 Task: Look for products in the category "Chardonnay" from Barrelstone only.
Action: Mouse moved to (750, 235)
Screenshot: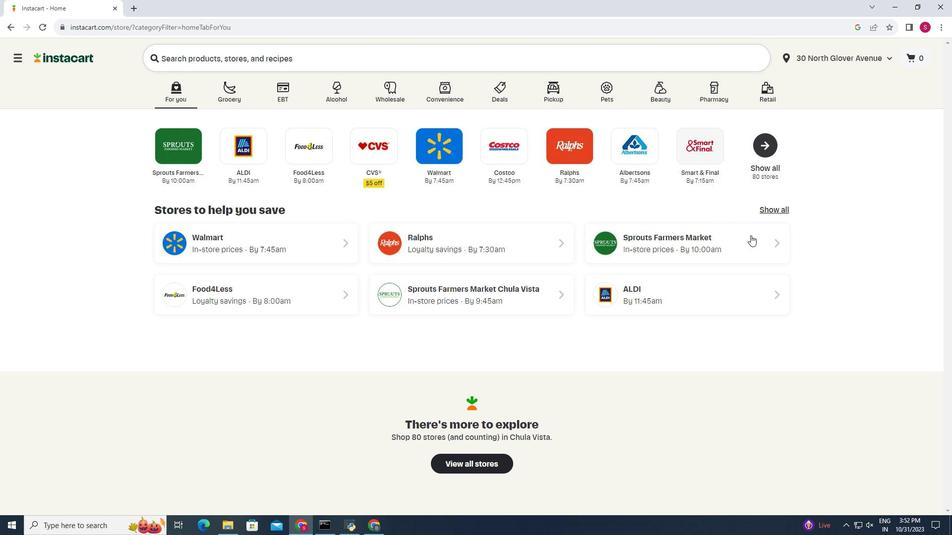 
Action: Mouse pressed left at (750, 235)
Screenshot: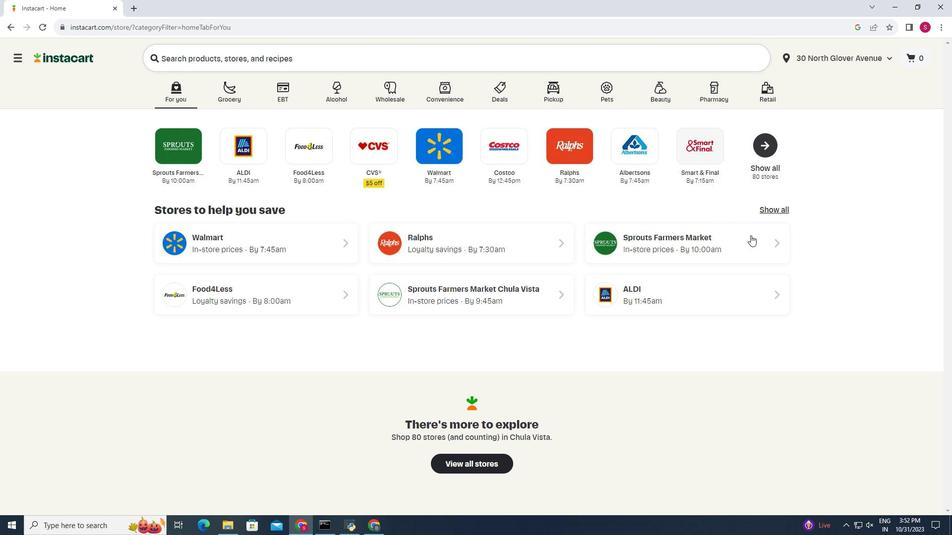 
Action: Mouse moved to (22, 474)
Screenshot: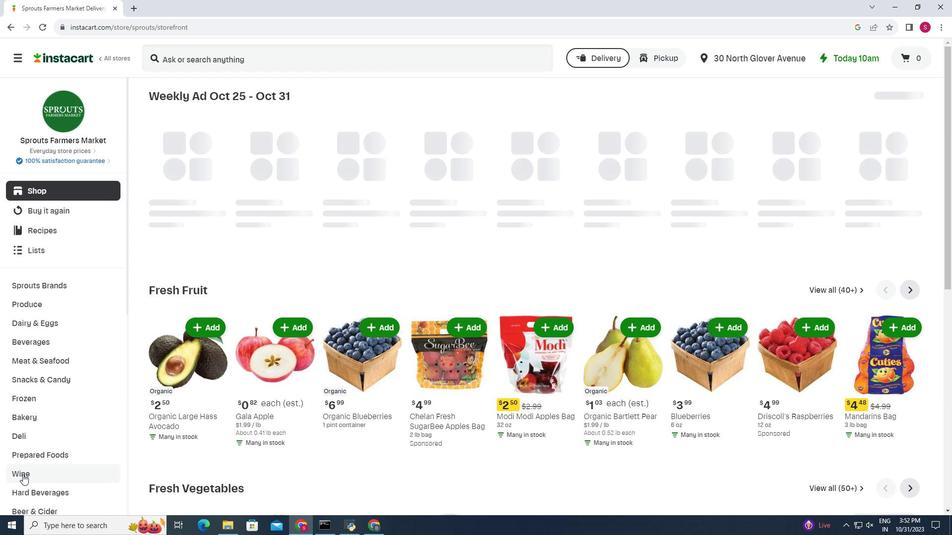 
Action: Mouse pressed left at (22, 474)
Screenshot: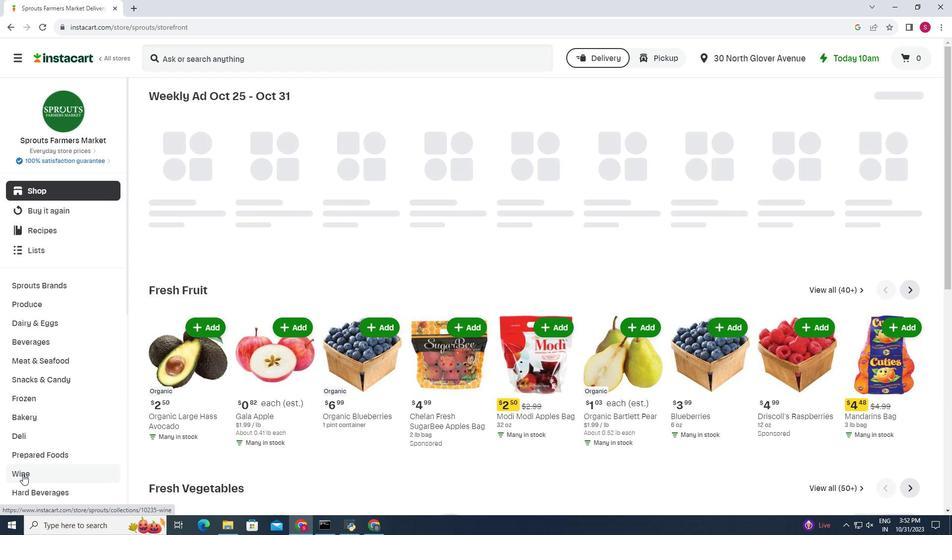 
Action: Mouse moved to (256, 126)
Screenshot: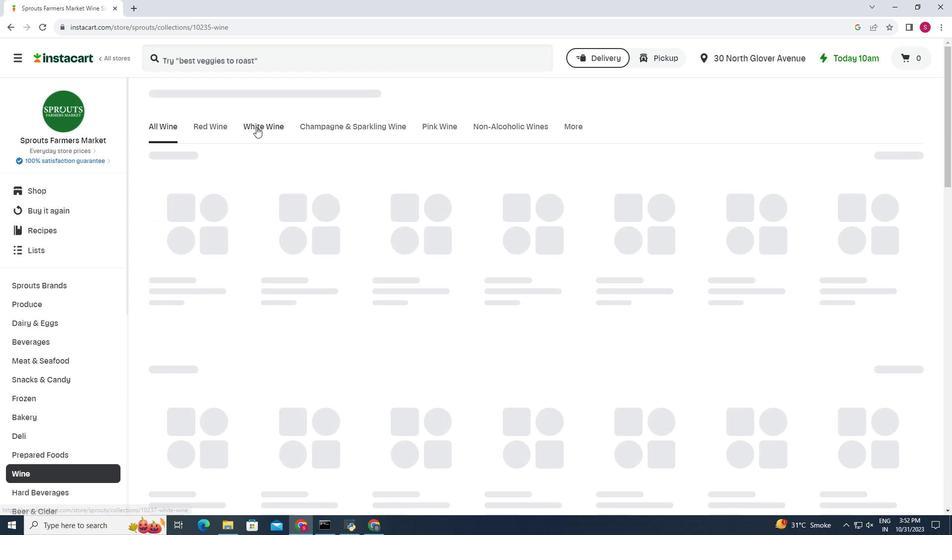 
Action: Mouse pressed left at (256, 126)
Screenshot: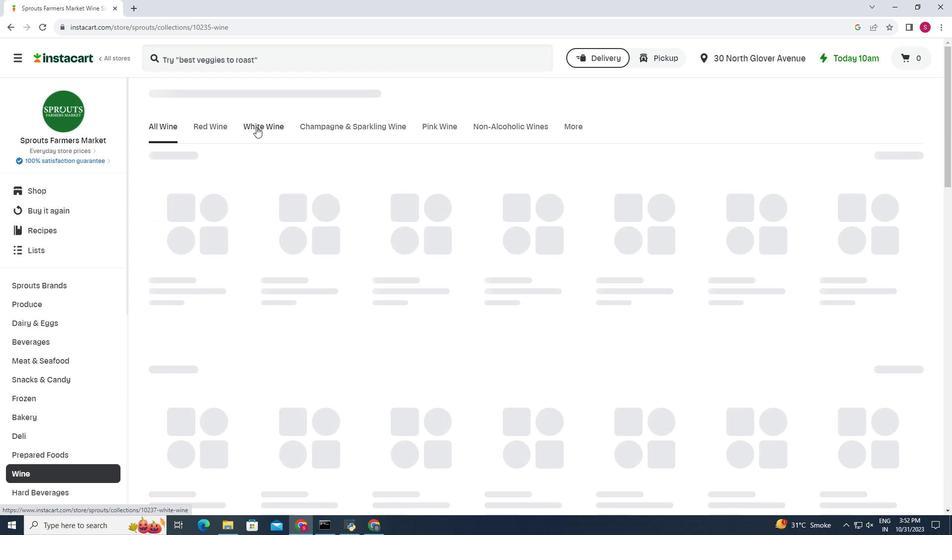 
Action: Mouse moved to (318, 156)
Screenshot: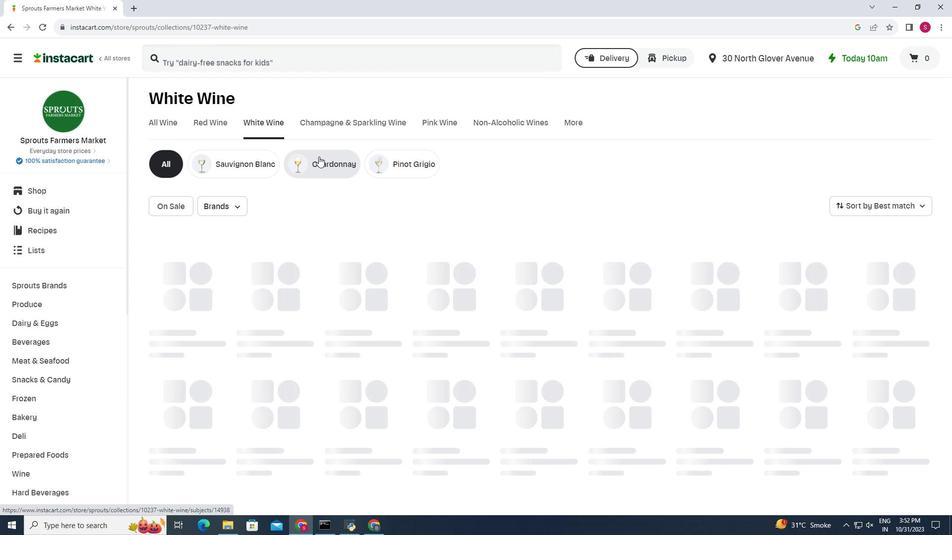 
Action: Mouse pressed left at (318, 156)
Screenshot: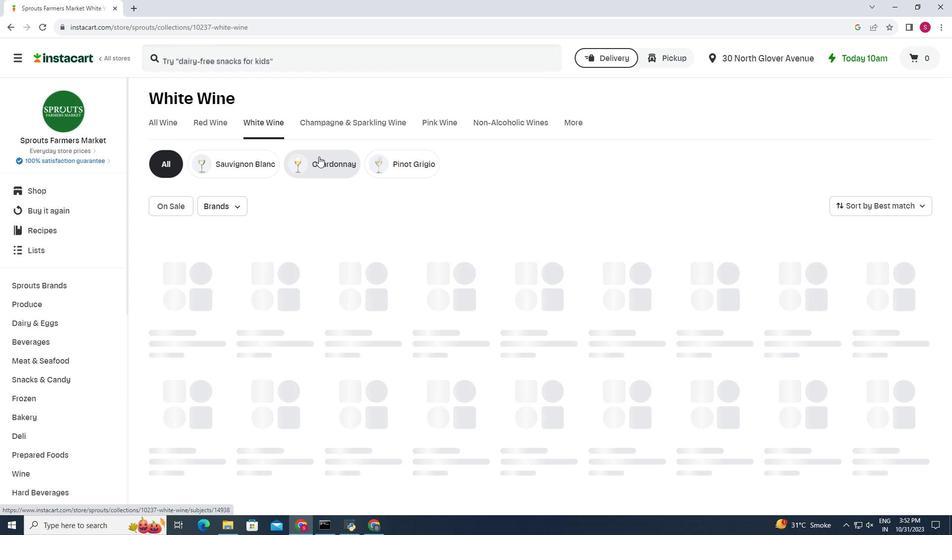 
Action: Mouse moved to (211, 202)
Screenshot: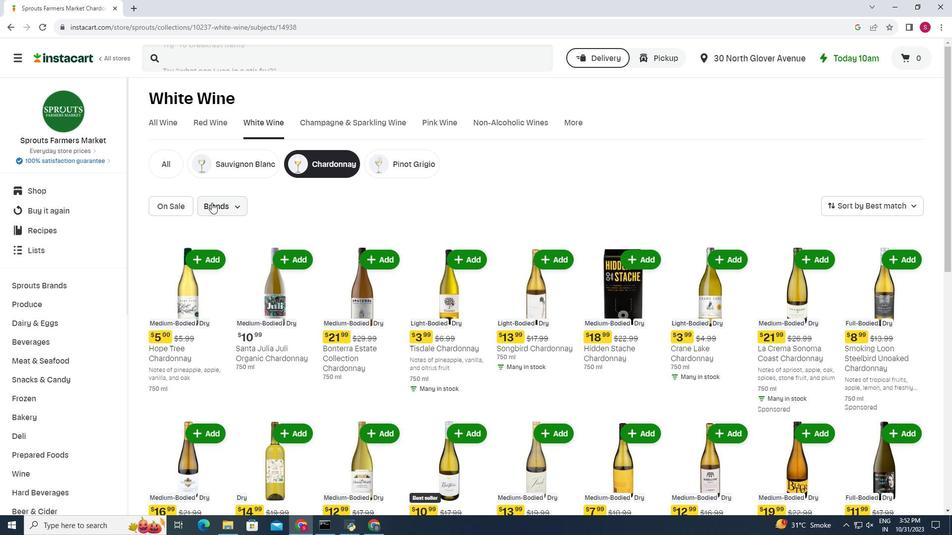 
Action: Mouse pressed left at (211, 202)
Screenshot: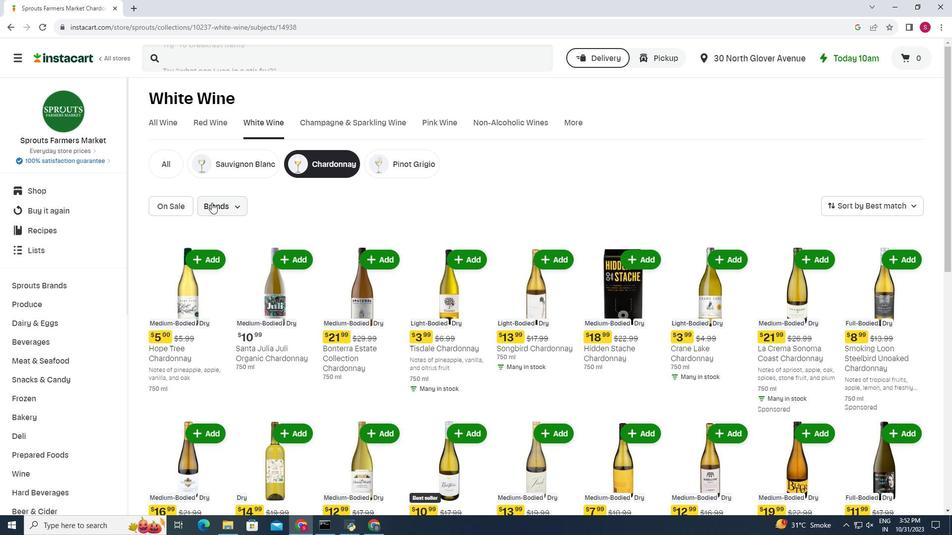 
Action: Mouse moved to (237, 256)
Screenshot: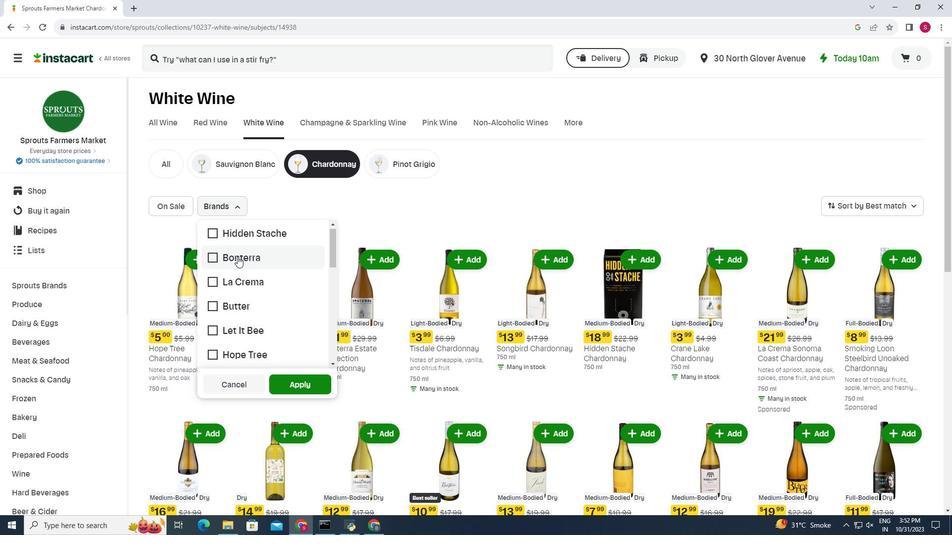 
Action: Mouse scrolled (237, 255) with delta (0, 0)
Screenshot: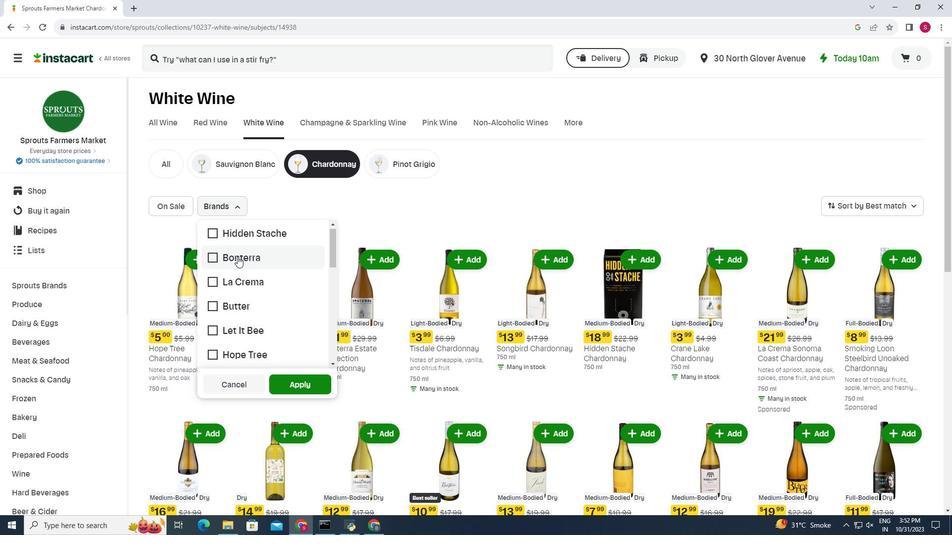
Action: Mouse moved to (237, 256)
Screenshot: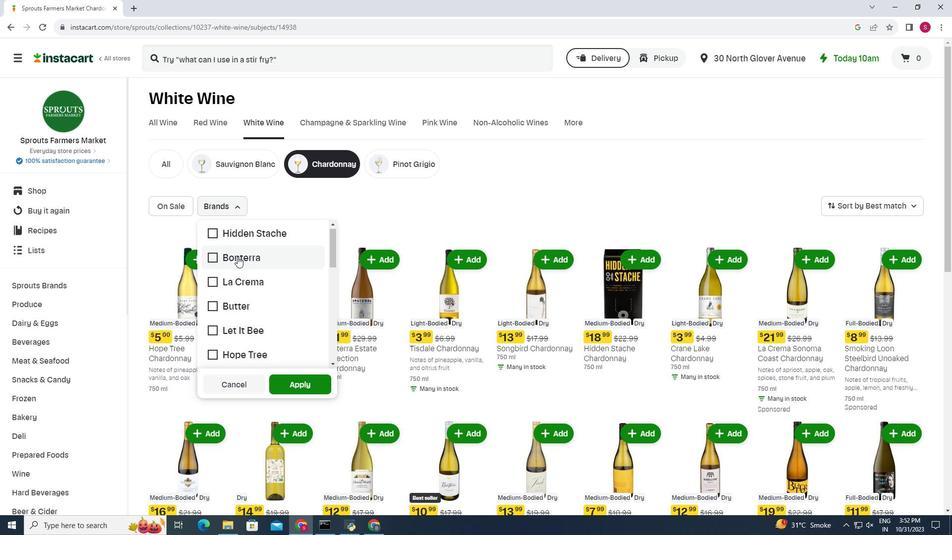 
Action: Mouse scrolled (237, 256) with delta (0, 0)
Screenshot: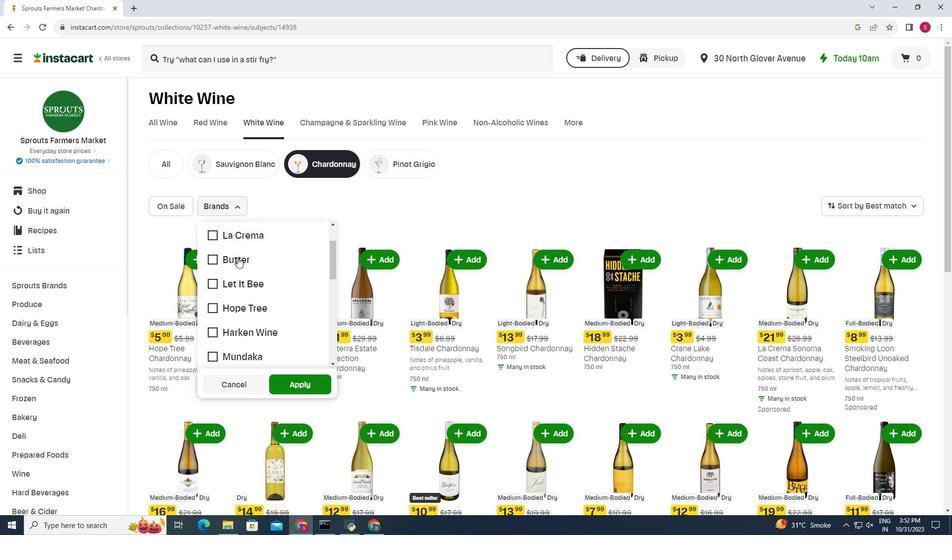 
Action: Mouse moved to (239, 257)
Screenshot: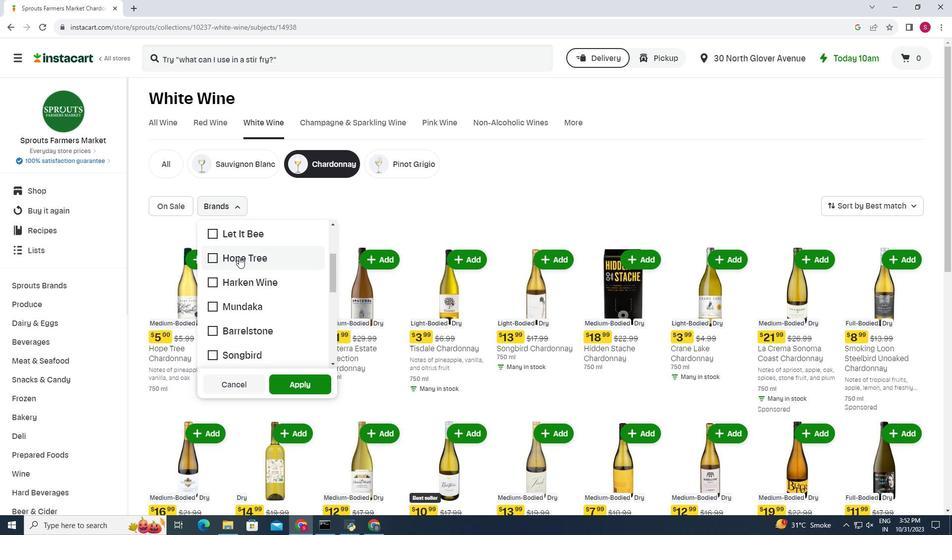 
Action: Mouse scrolled (239, 256) with delta (0, 0)
Screenshot: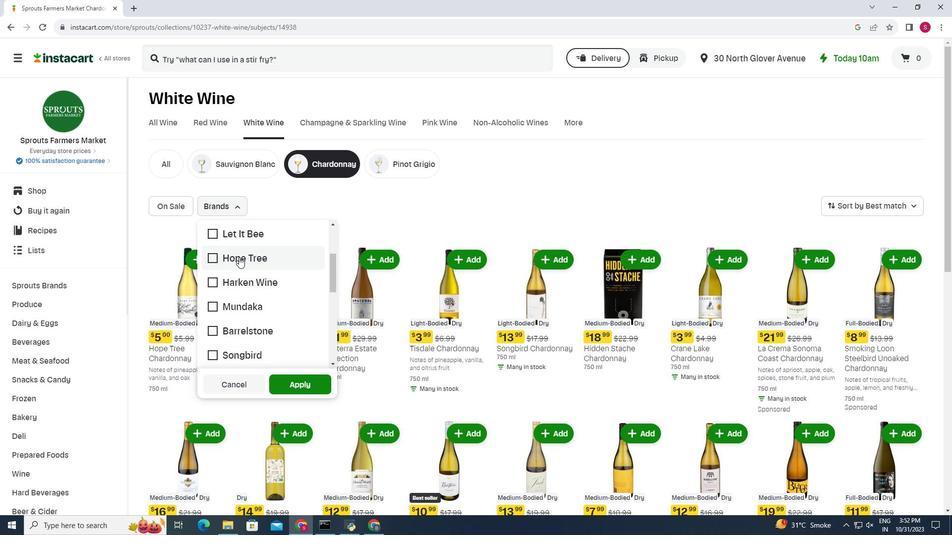 
Action: Mouse moved to (214, 283)
Screenshot: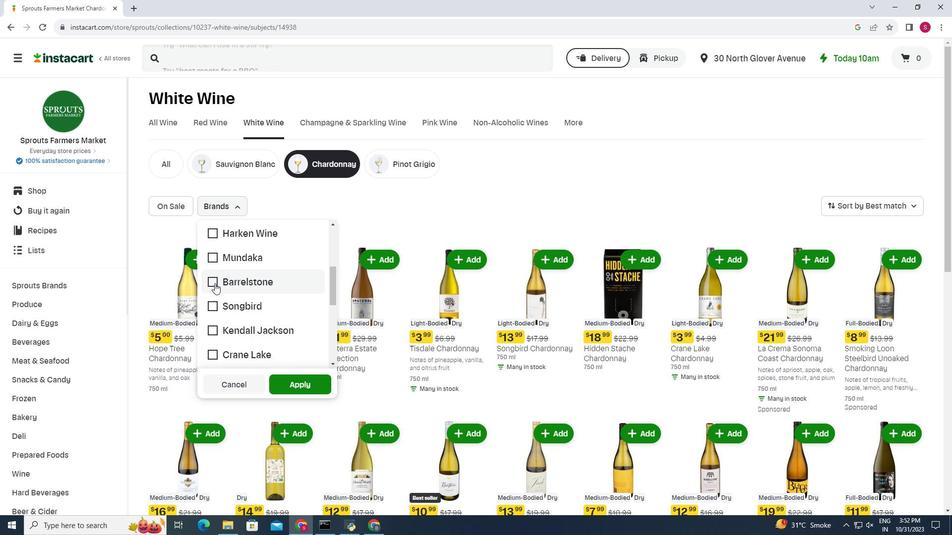 
Action: Mouse pressed left at (214, 283)
Screenshot: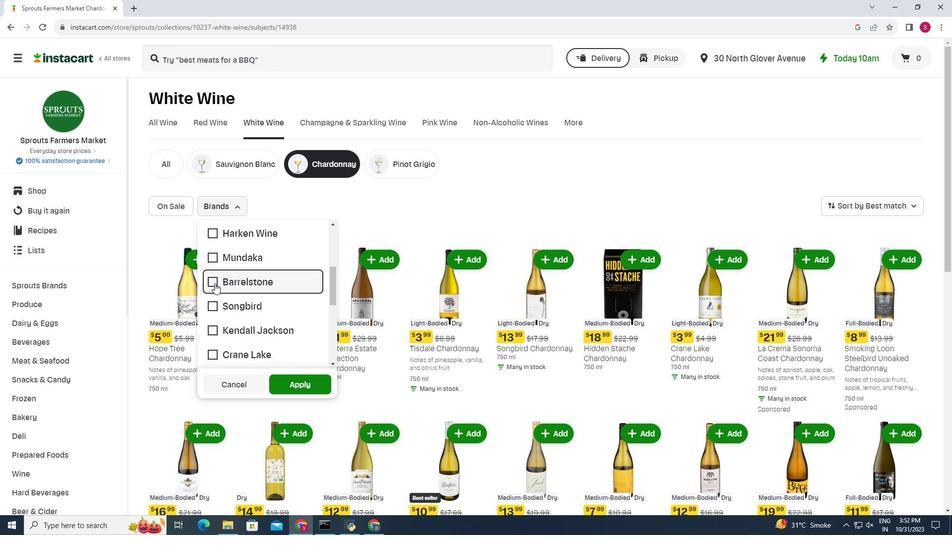 
Action: Mouse moved to (314, 384)
Screenshot: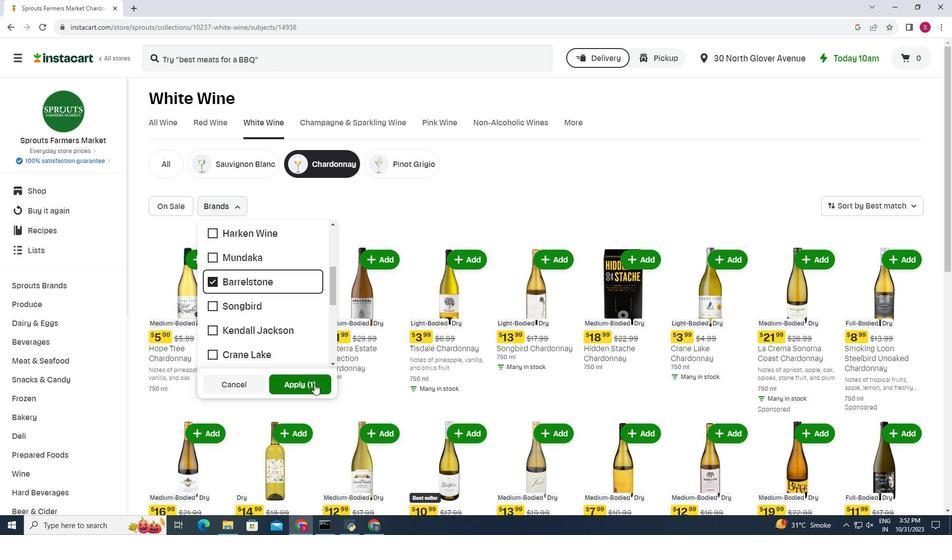 
Action: Mouse pressed left at (314, 384)
Screenshot: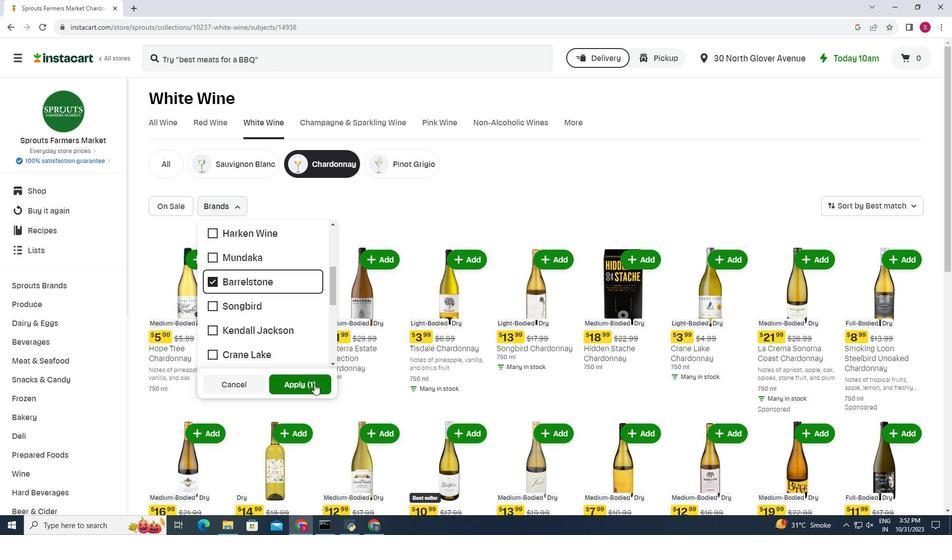 
Action: Mouse moved to (628, 223)
Screenshot: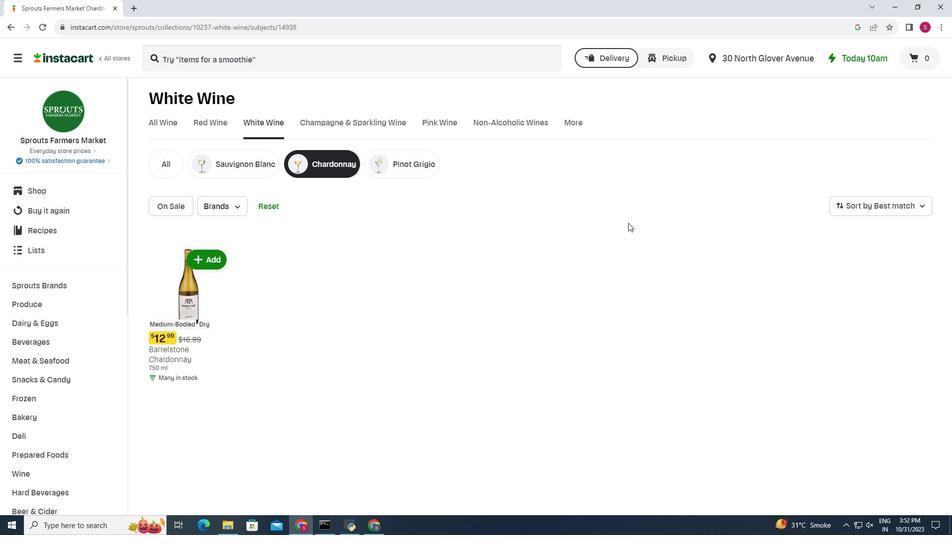 
Action: Mouse scrolled (628, 222) with delta (0, 0)
Screenshot: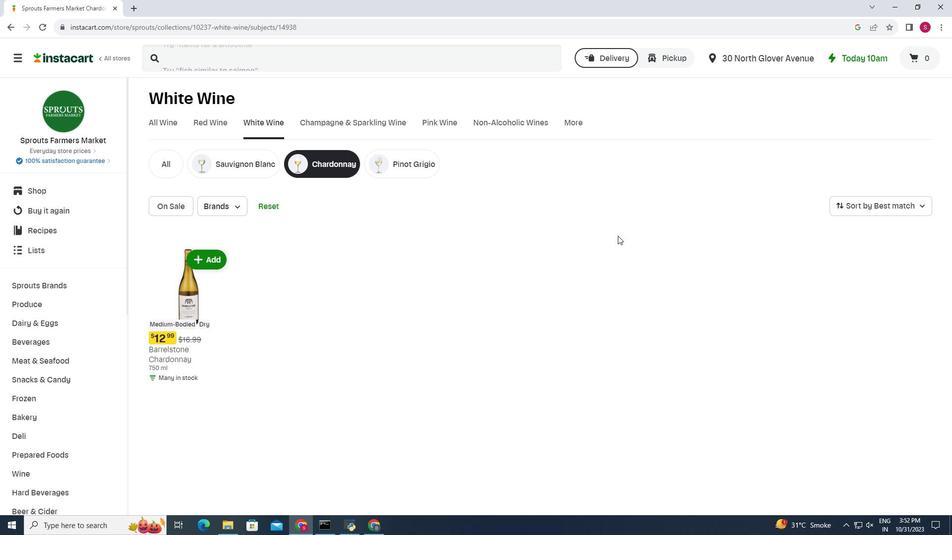 
Action: Mouse moved to (602, 209)
Screenshot: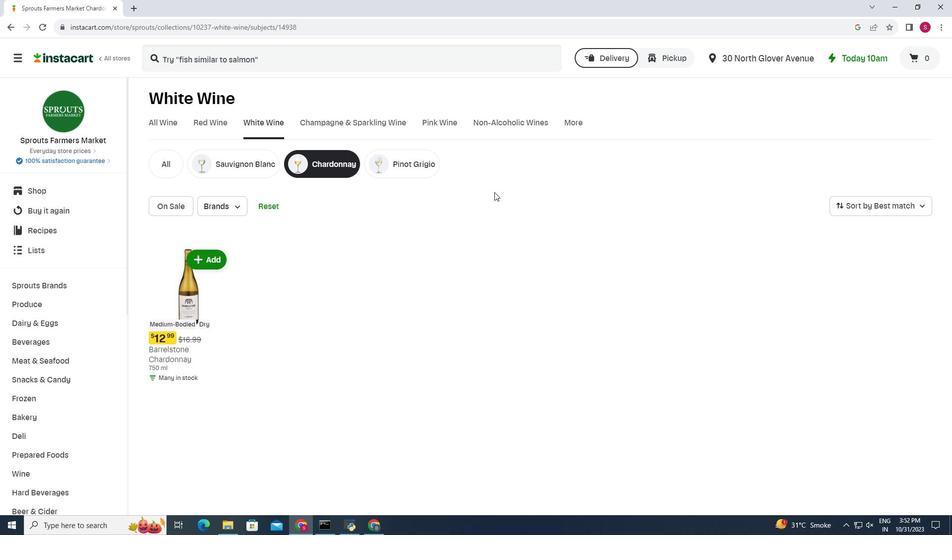 
